 Task: Show Set Up Key
Action: Mouse moved to (43, 1)
Screenshot: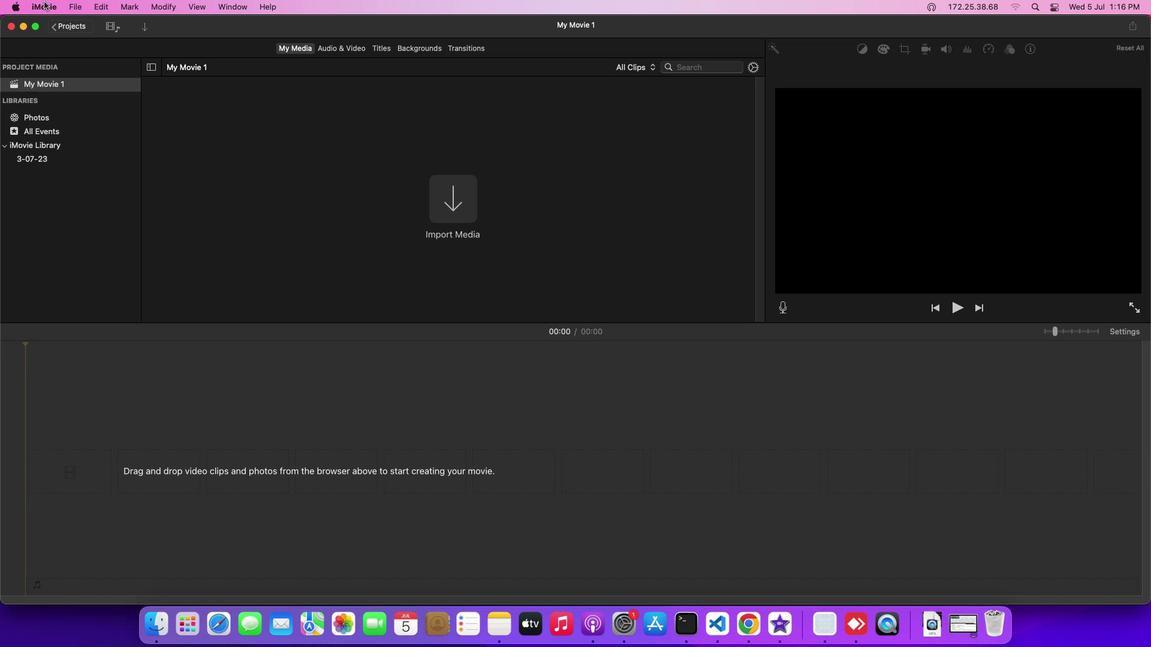 
Action: Mouse pressed left at (43, 1)
Screenshot: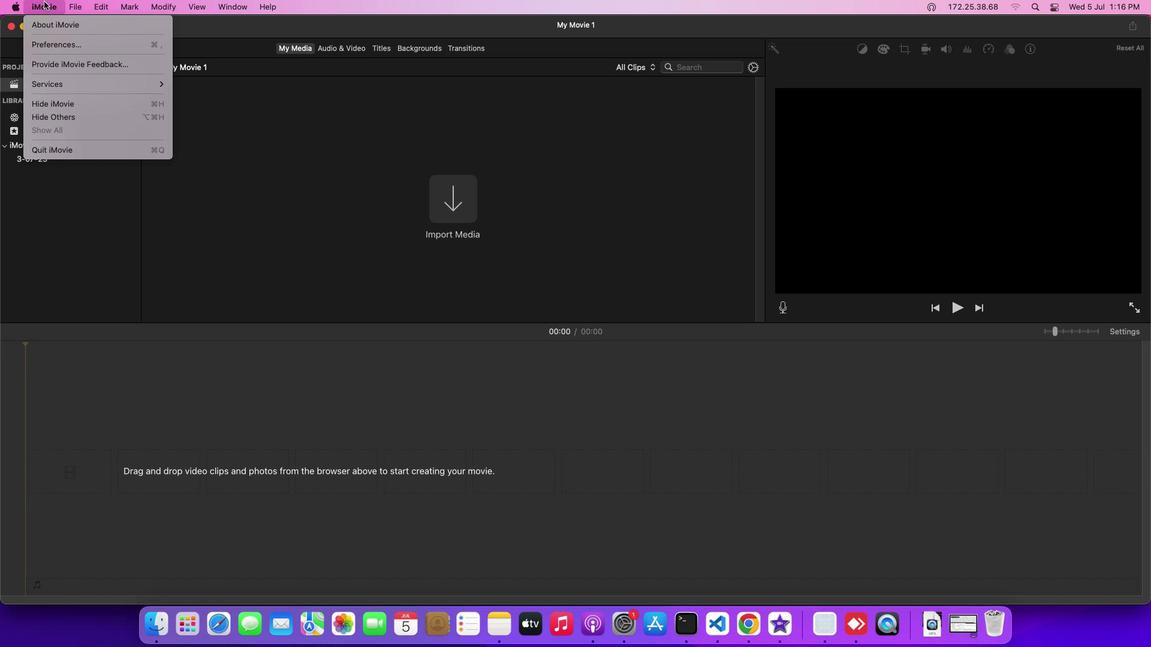 
Action: Mouse moved to (55, 79)
Screenshot: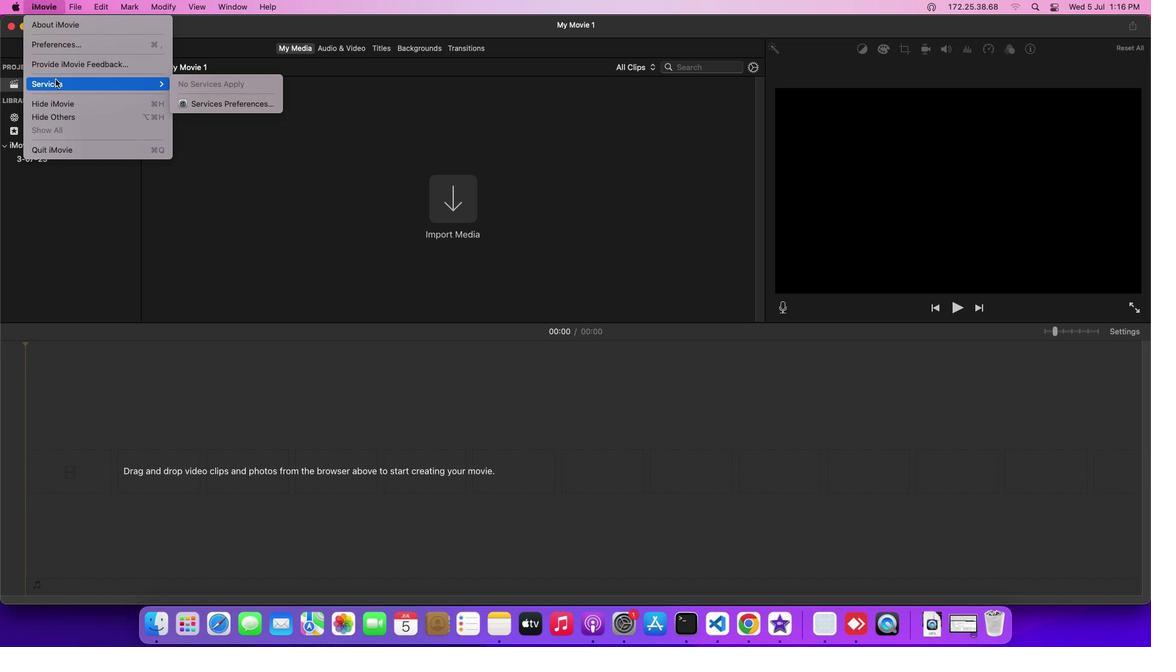 
Action: Mouse pressed left at (55, 79)
Screenshot: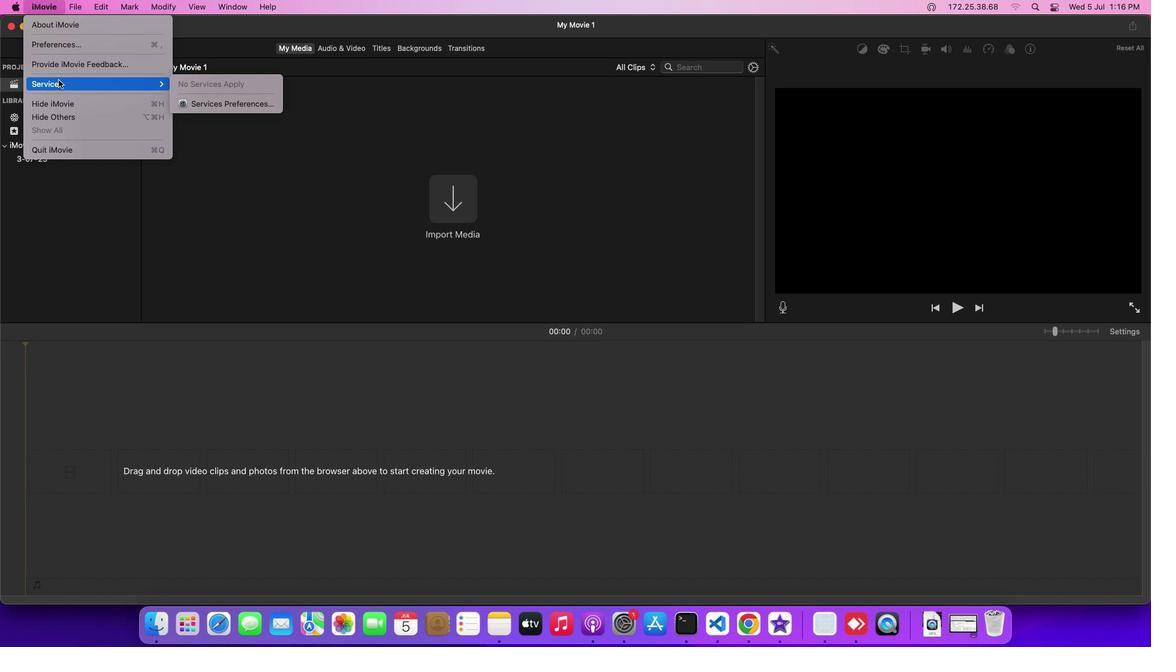 
Action: Mouse moved to (199, 102)
Screenshot: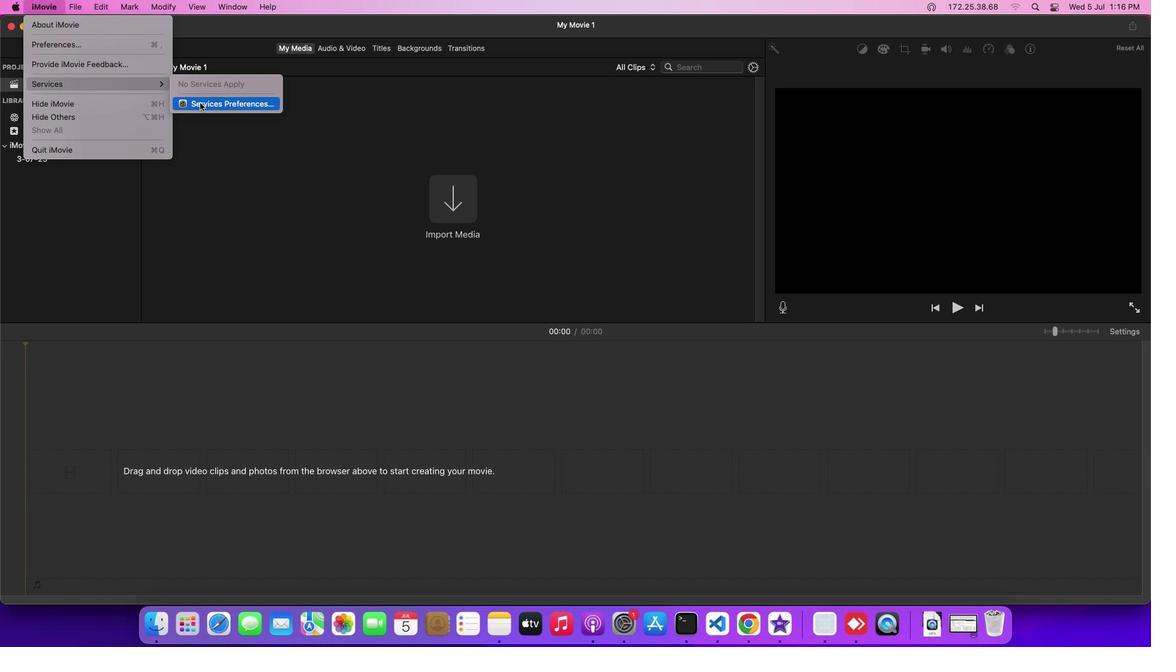 
Action: Mouse pressed left at (199, 102)
Screenshot: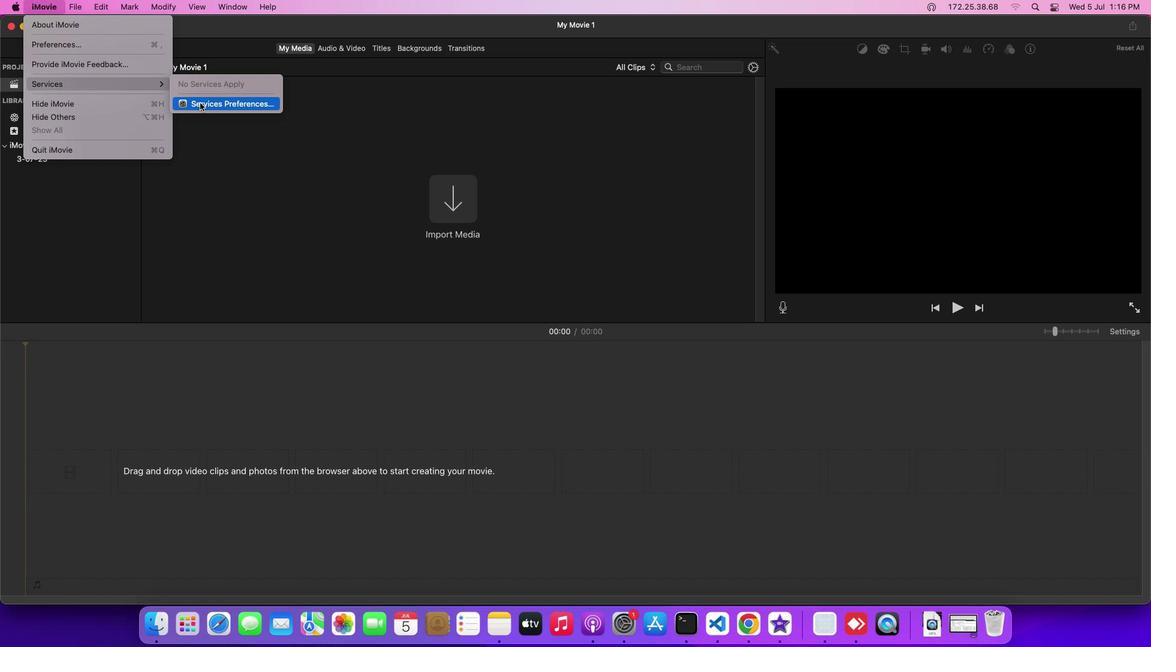 
Action: Mouse moved to (603, 181)
Screenshot: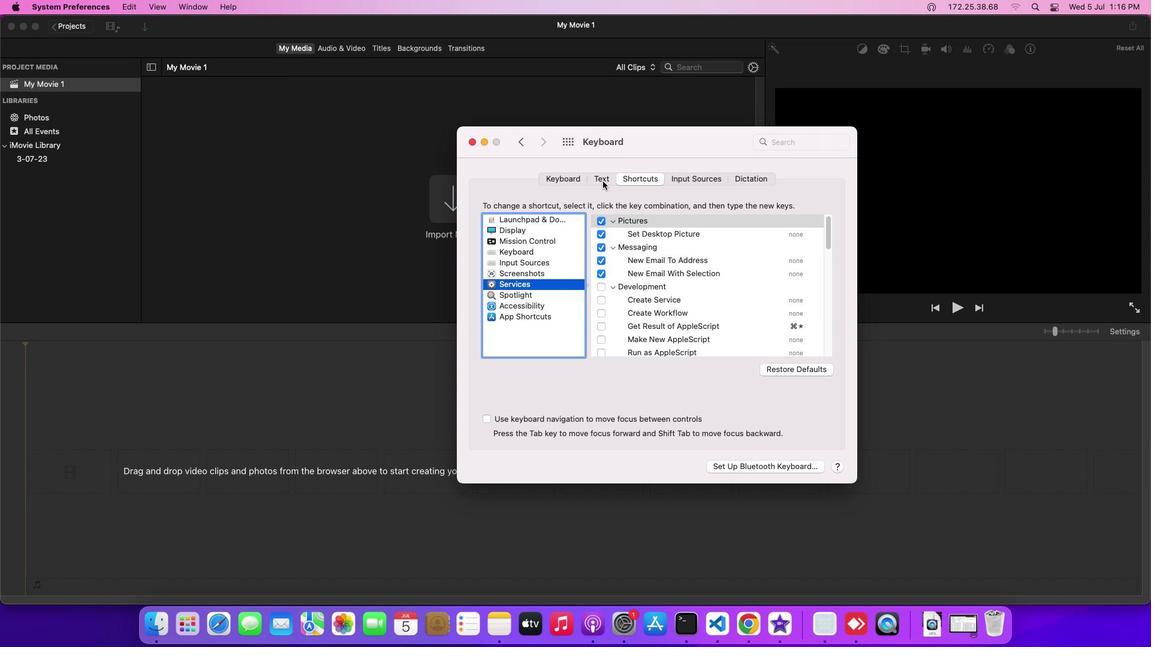 
Action: Mouse pressed left at (603, 181)
Screenshot: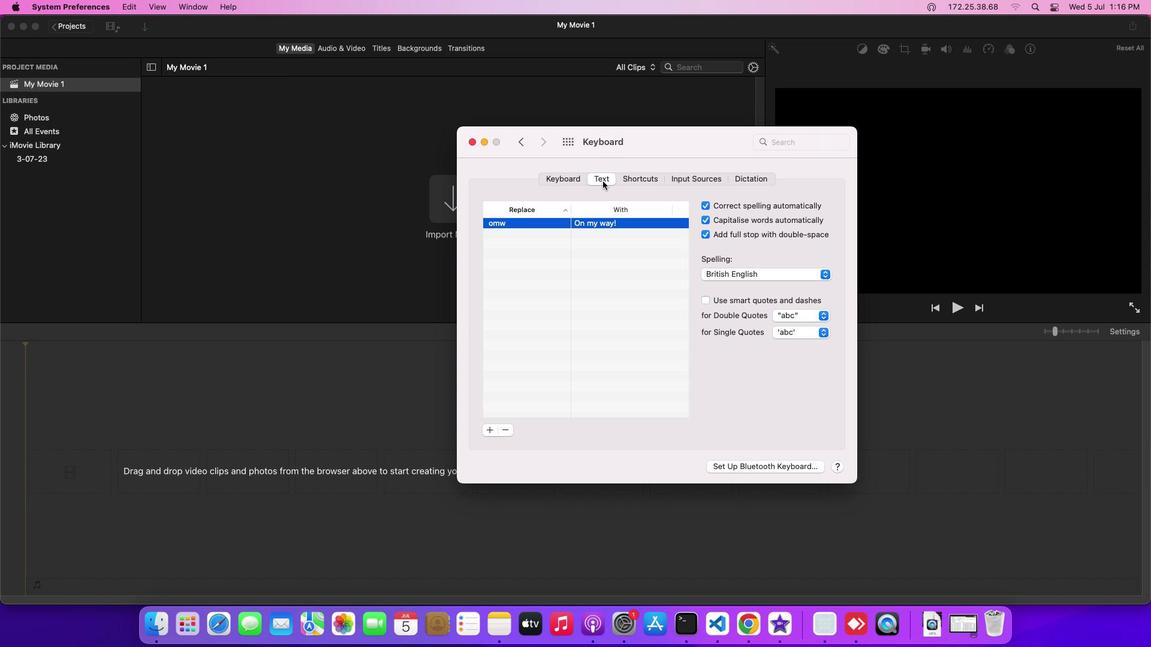 
Action: Mouse moved to (821, 269)
Screenshot: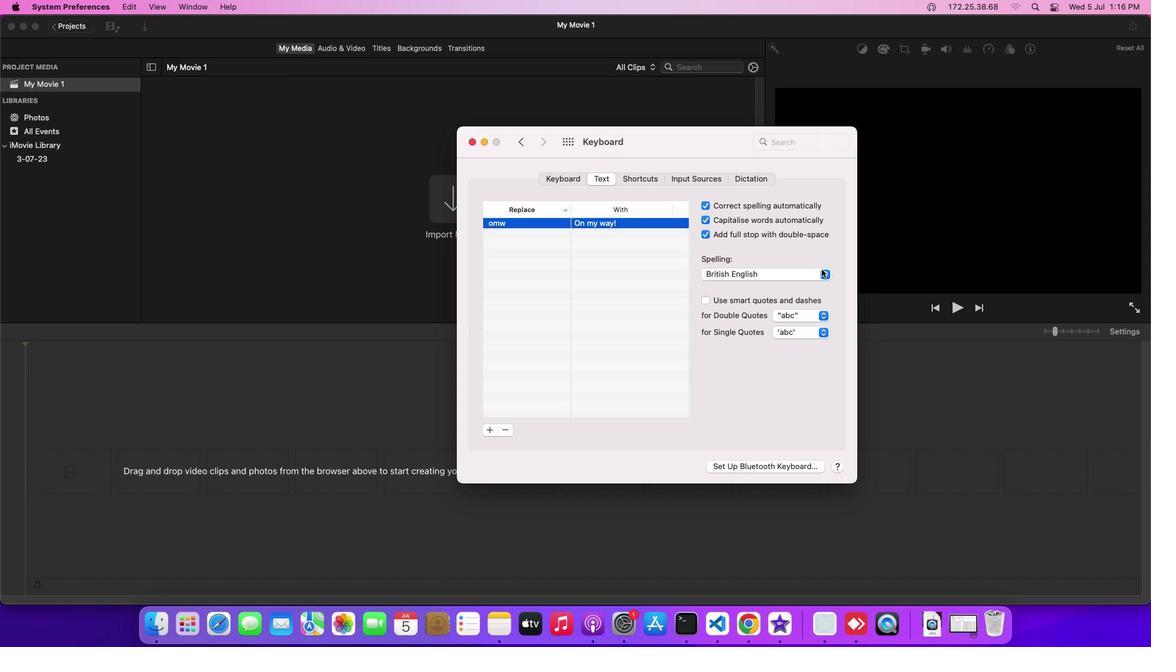 
Action: Mouse pressed left at (821, 269)
Screenshot: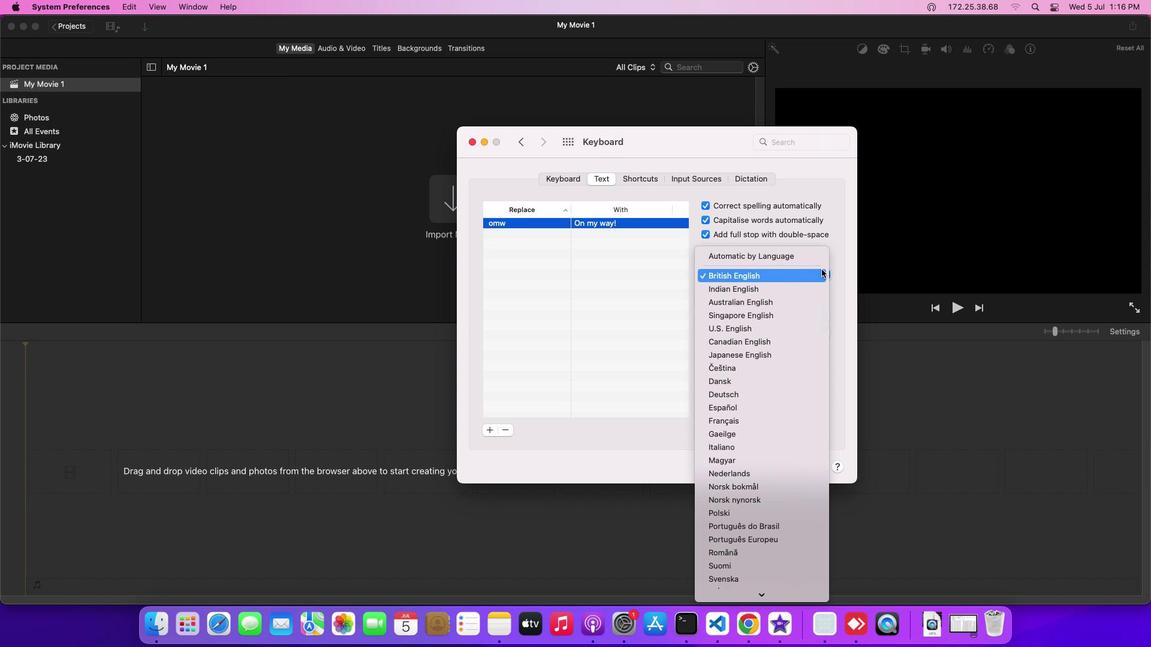 
Action: Mouse moved to (790, 369)
Screenshot: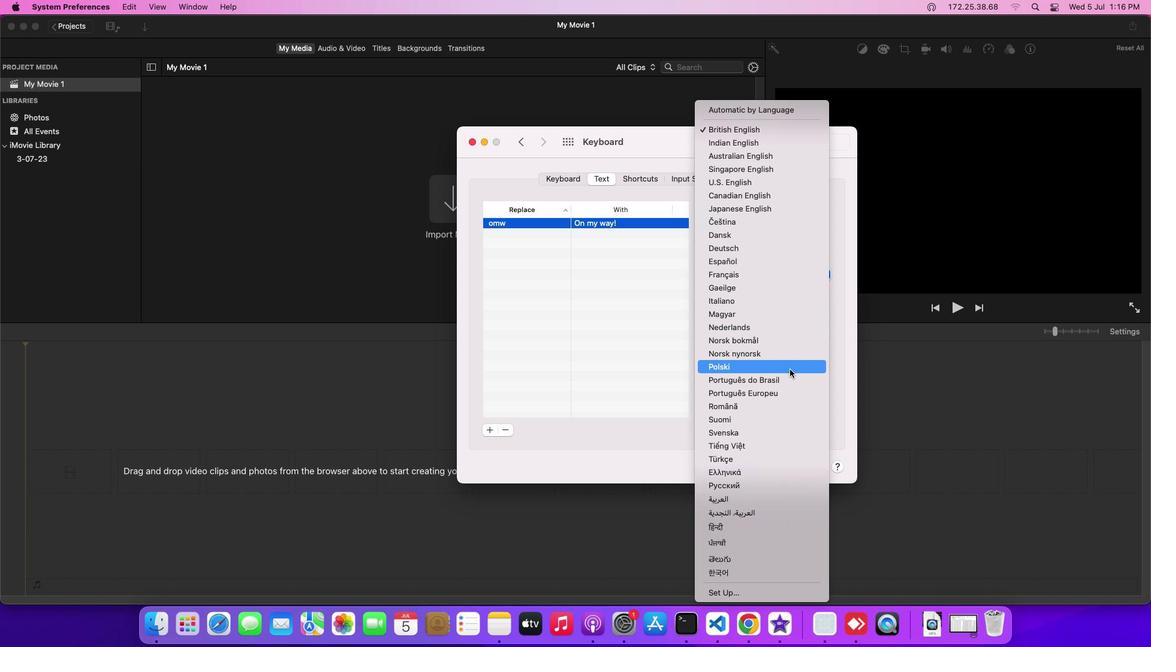 
Action: Mouse scrolled (790, 369) with delta (0, 0)
Screenshot: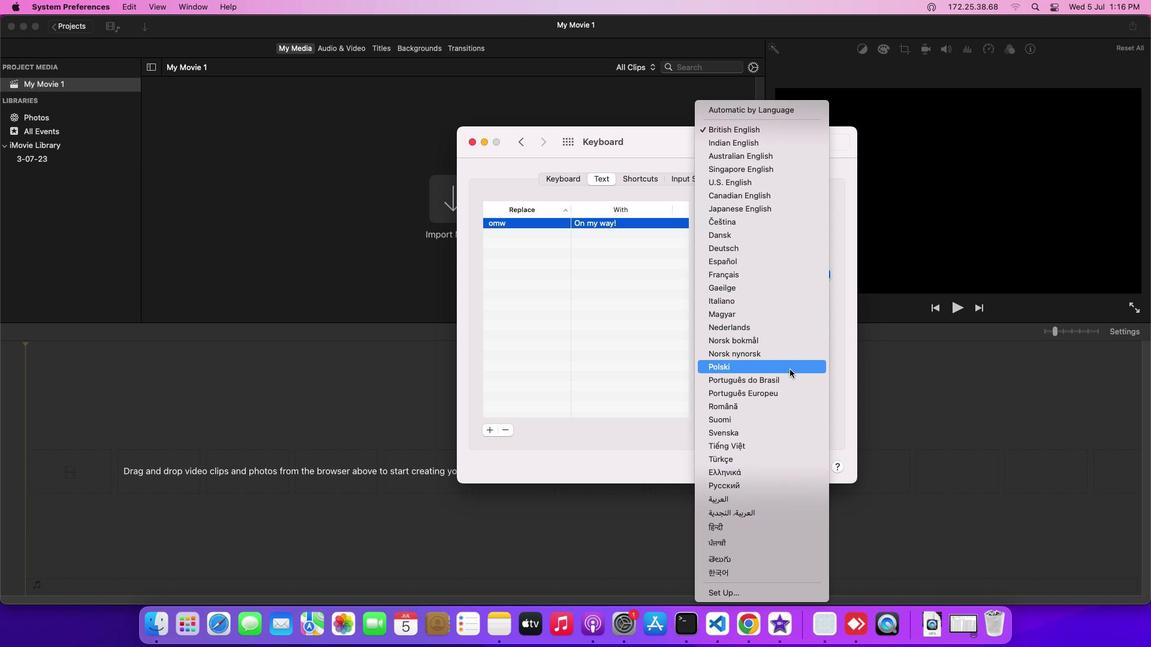 
Action: Mouse scrolled (790, 369) with delta (0, 0)
Screenshot: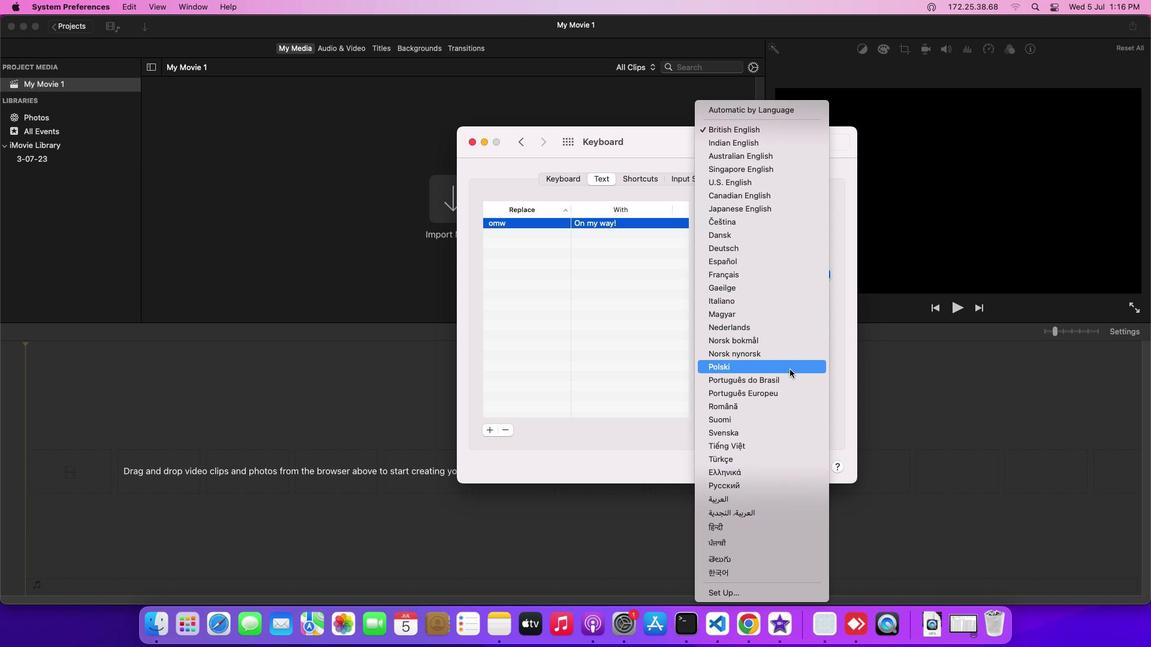 
Action: Mouse scrolled (790, 369) with delta (0, -1)
Screenshot: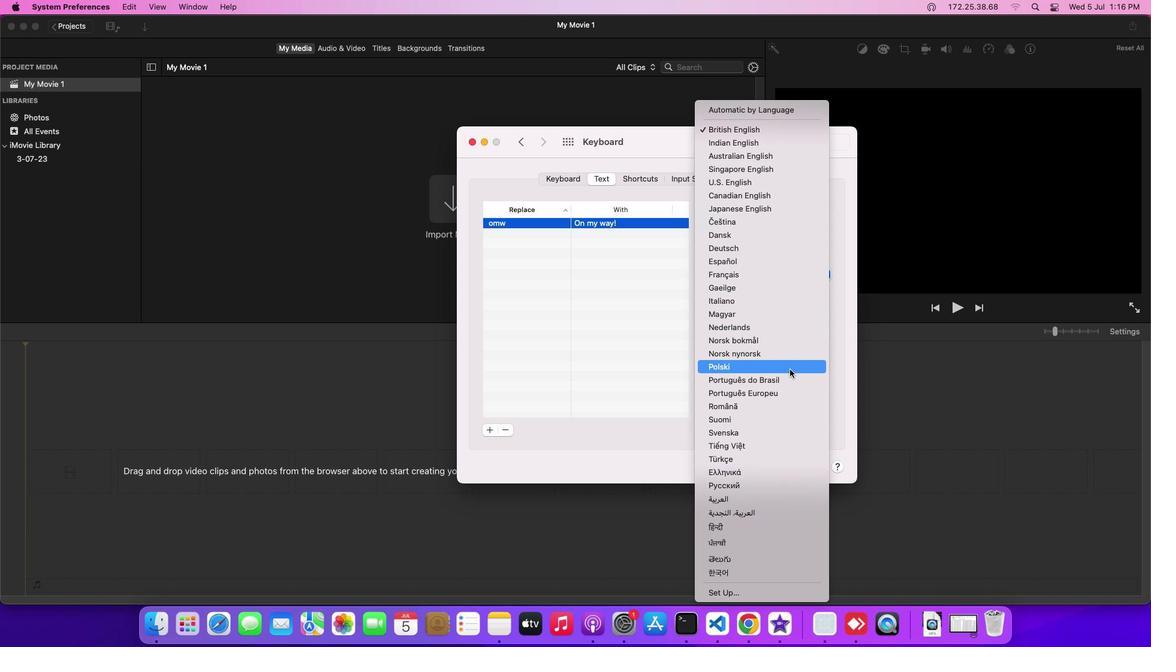 
Action: Mouse scrolled (790, 369) with delta (0, -2)
Screenshot: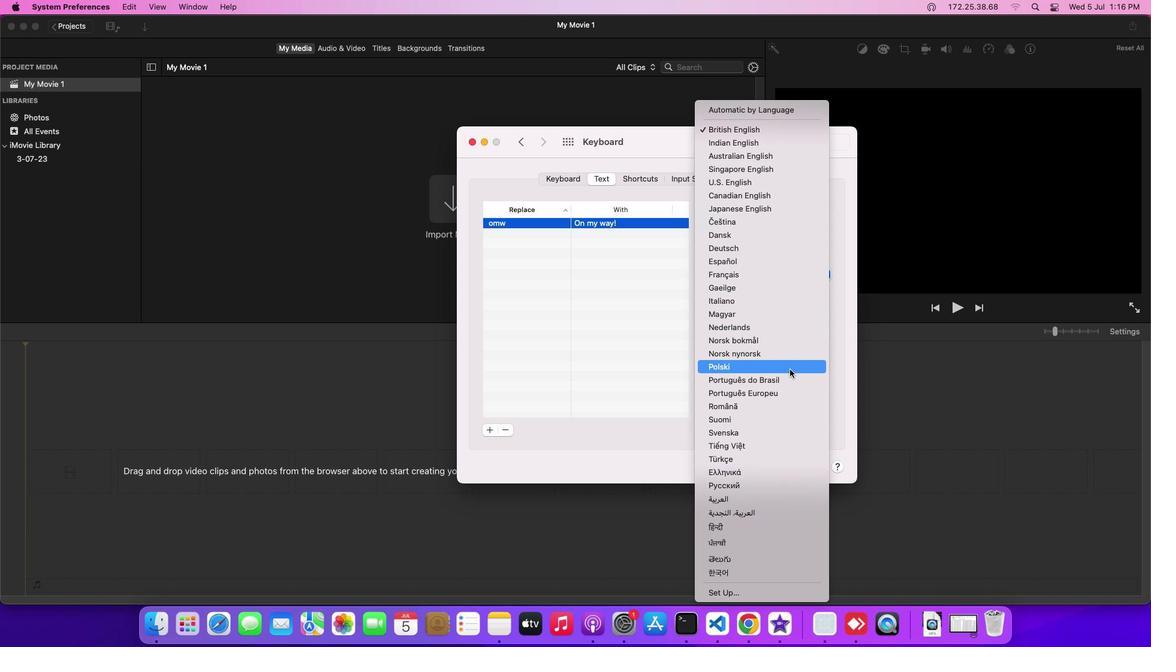 
Action: Mouse scrolled (790, 369) with delta (0, -3)
Screenshot: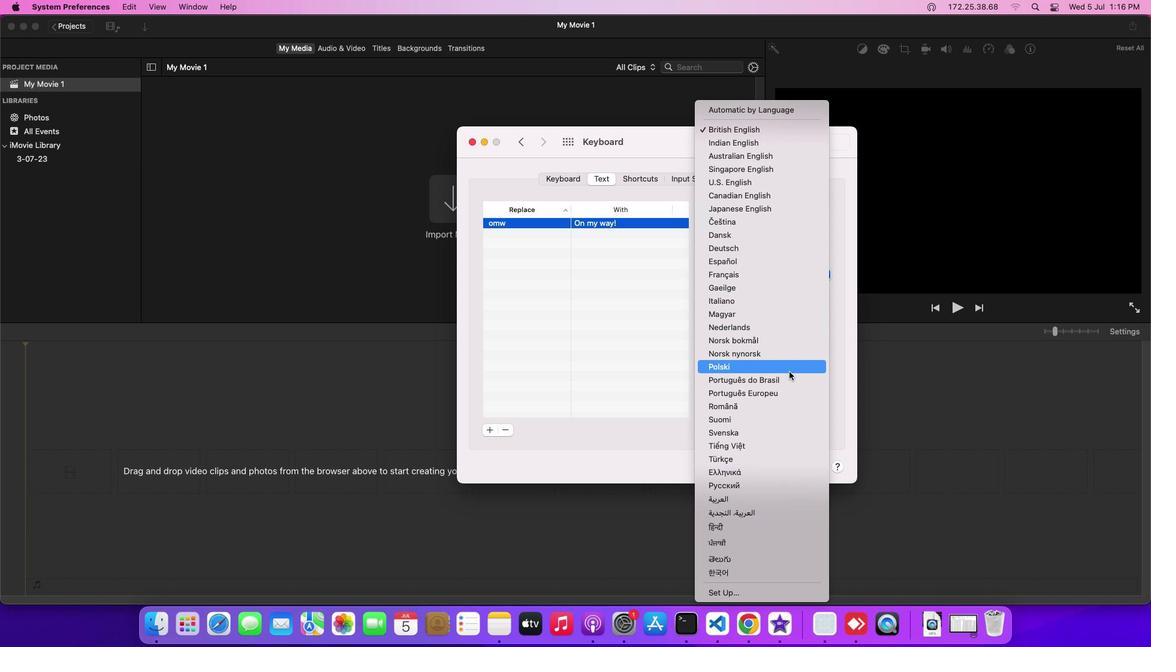 
Action: Mouse scrolled (790, 369) with delta (0, -4)
Screenshot: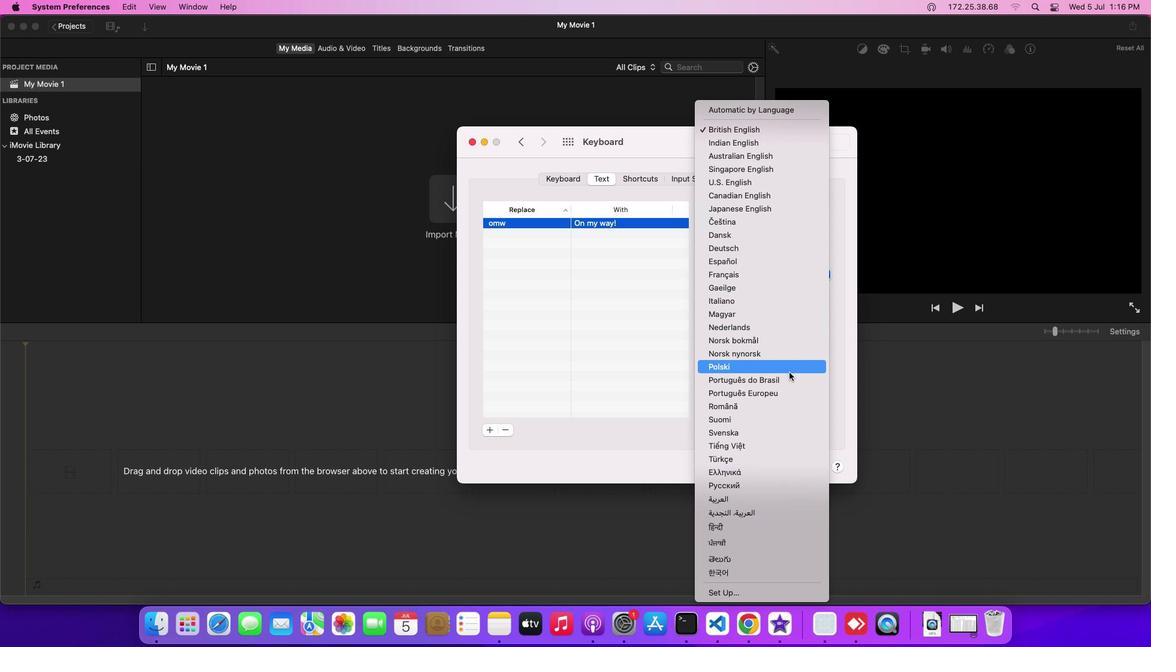 
Action: Mouse moved to (789, 372)
Screenshot: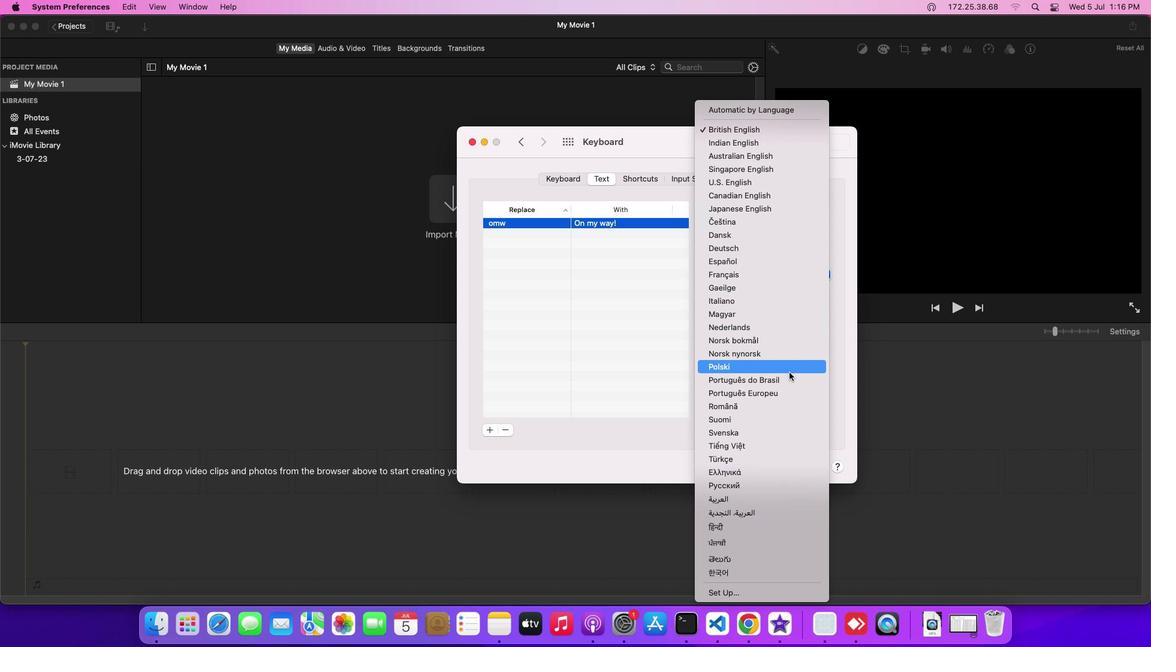 
Action: Mouse scrolled (789, 372) with delta (0, 0)
Screenshot: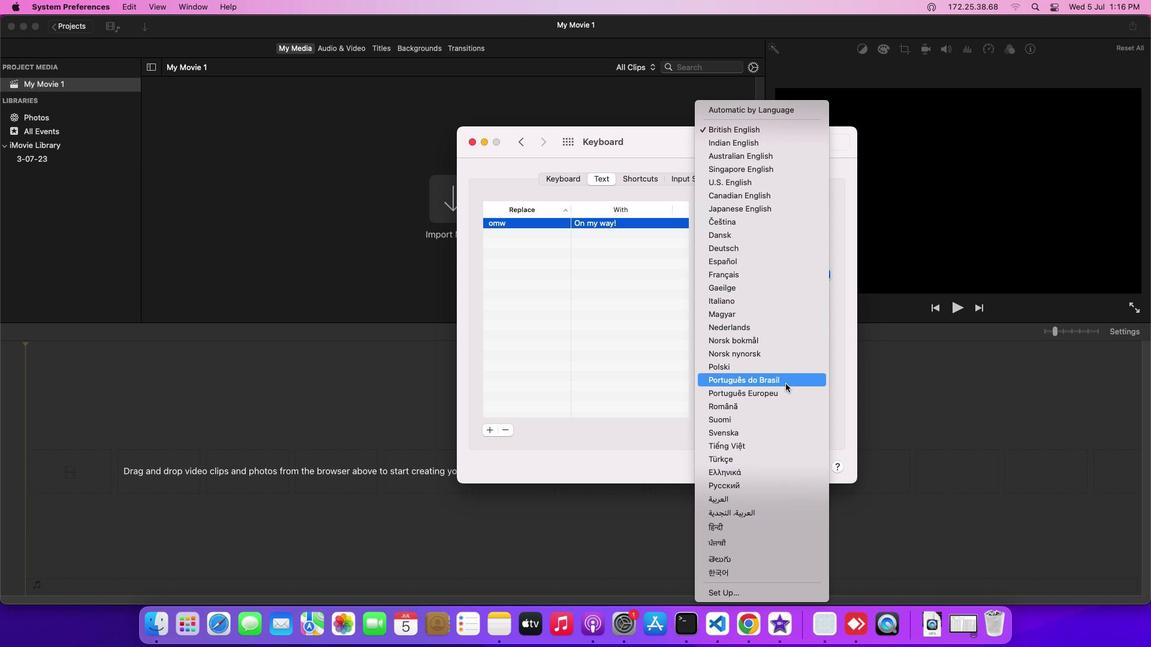 
Action: Mouse scrolled (789, 372) with delta (0, 0)
Screenshot: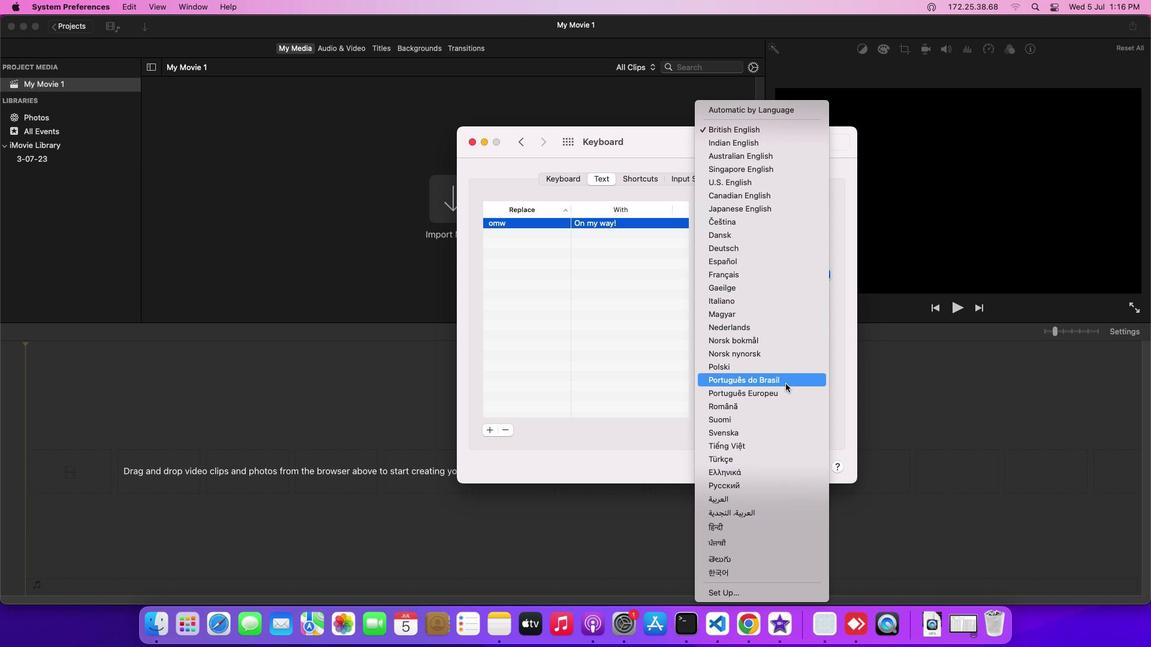 
Action: Mouse scrolled (789, 372) with delta (0, -2)
Screenshot: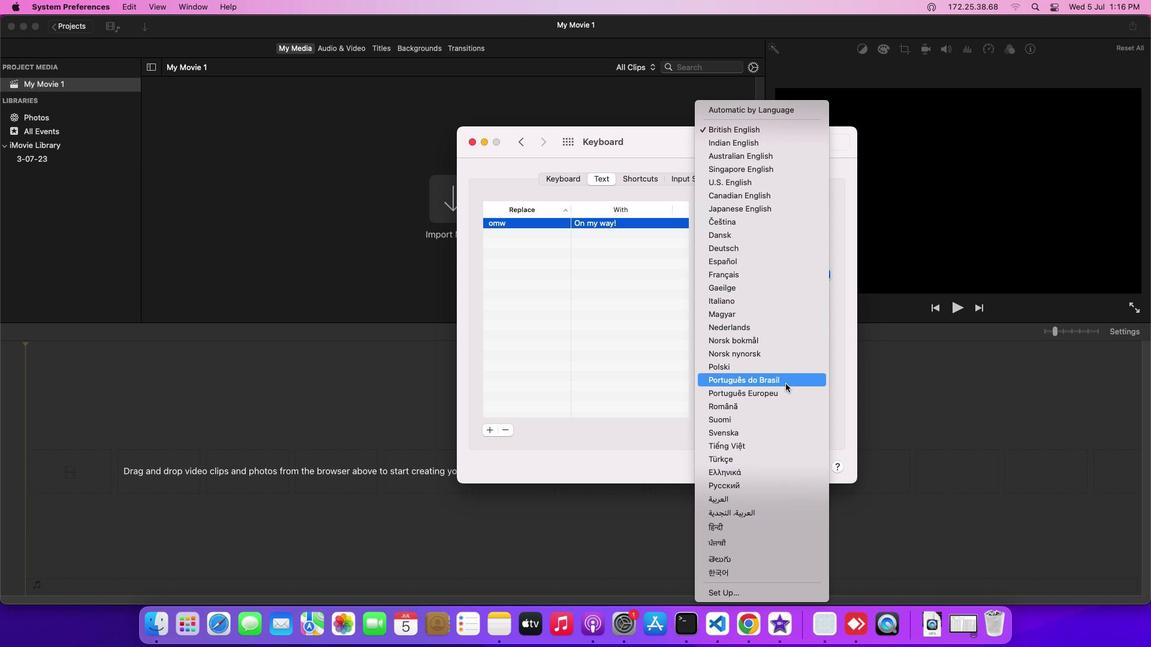 
Action: Mouse scrolled (789, 372) with delta (0, -2)
Screenshot: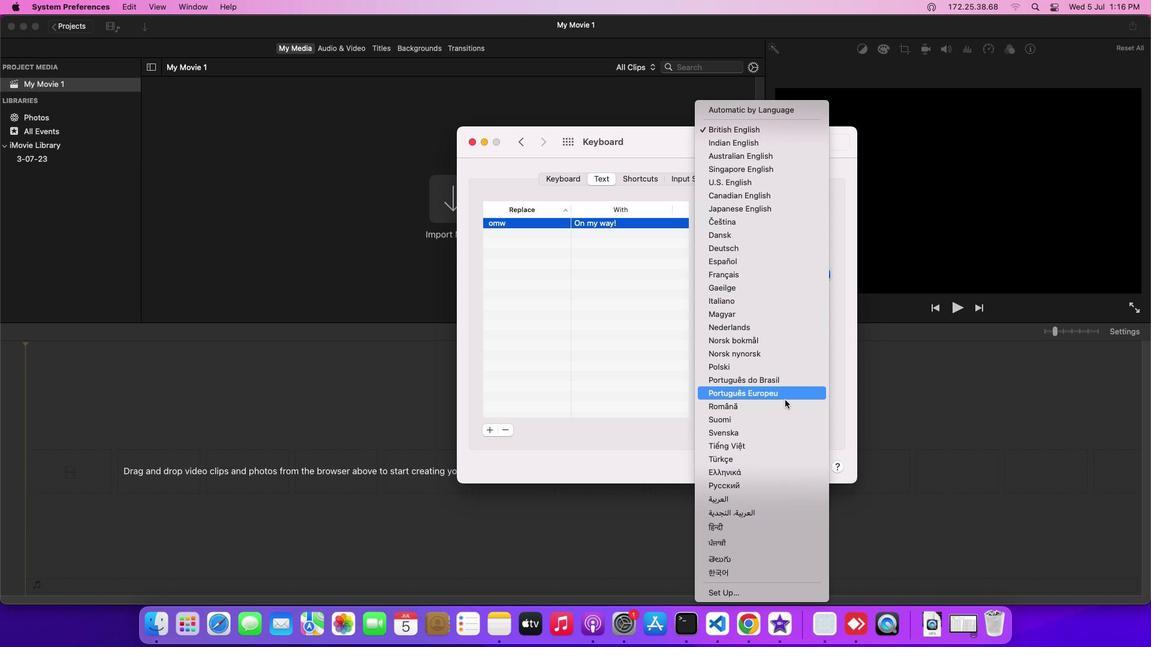 
Action: Mouse scrolled (789, 372) with delta (0, -3)
Screenshot: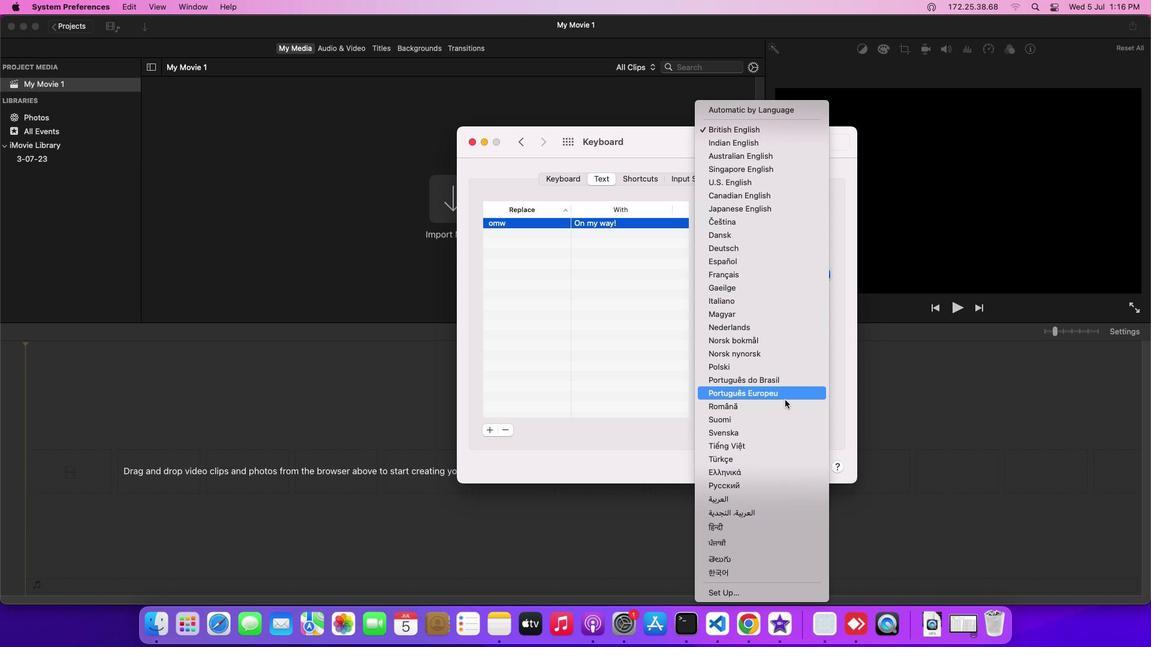 
Action: Mouse moved to (741, 595)
Screenshot: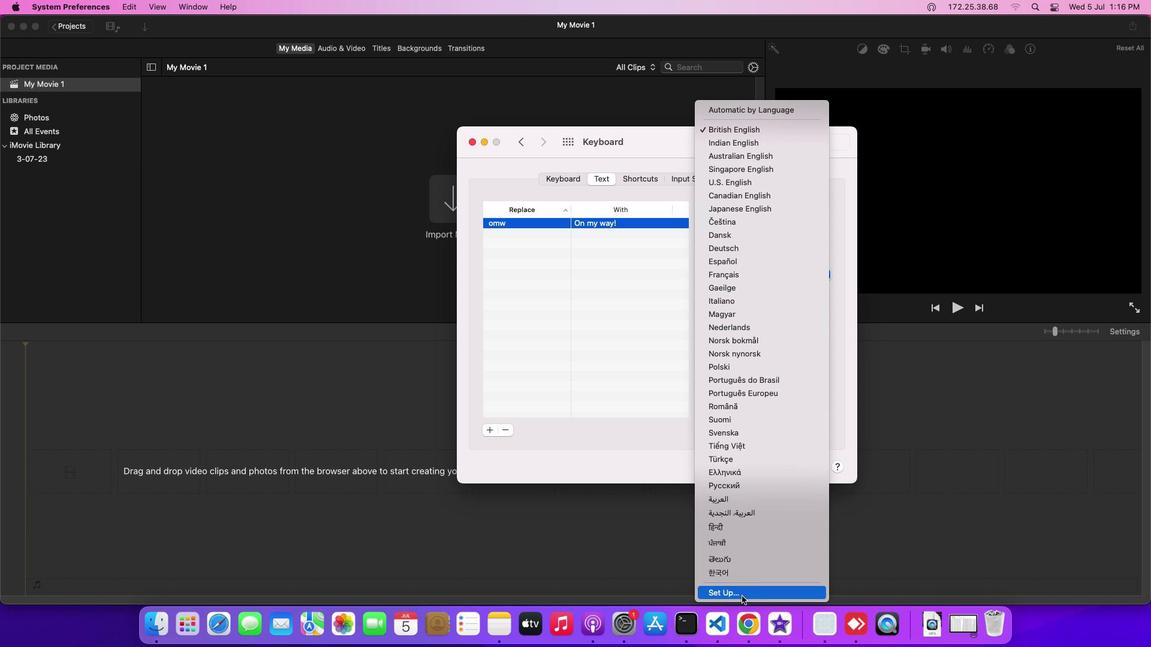 
